 Task: Set "Frame packing" for "H.264/MPEG-4 Part 10/AVC encoder (x264)" to side by side.
Action: Mouse moved to (141, 91)
Screenshot: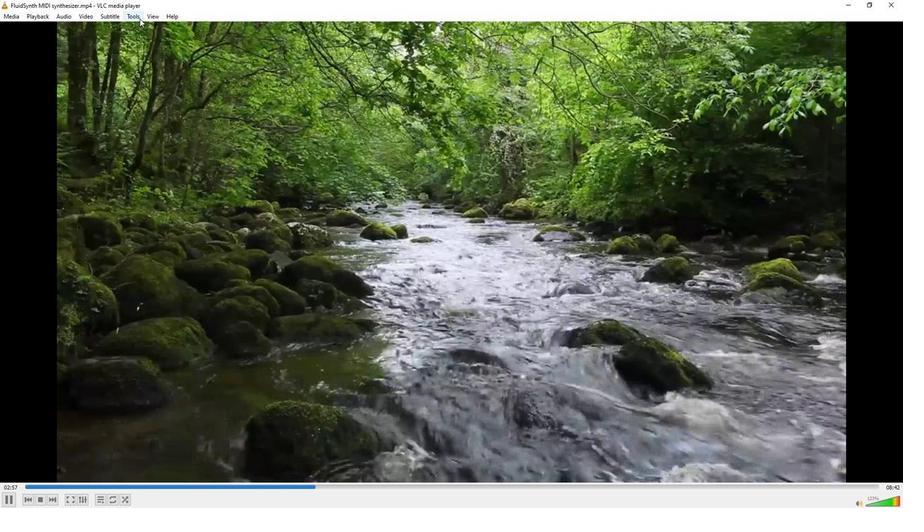 
Action: Mouse pressed left at (141, 91)
Screenshot: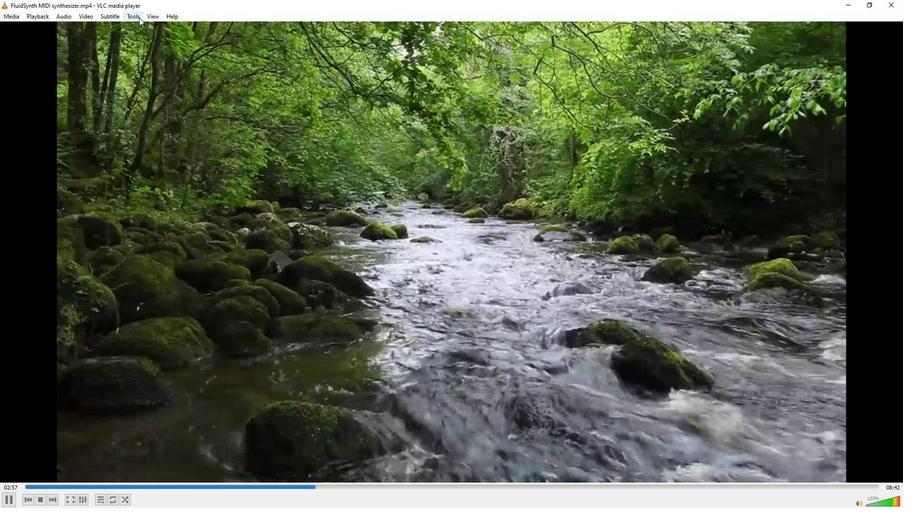 
Action: Mouse moved to (146, 175)
Screenshot: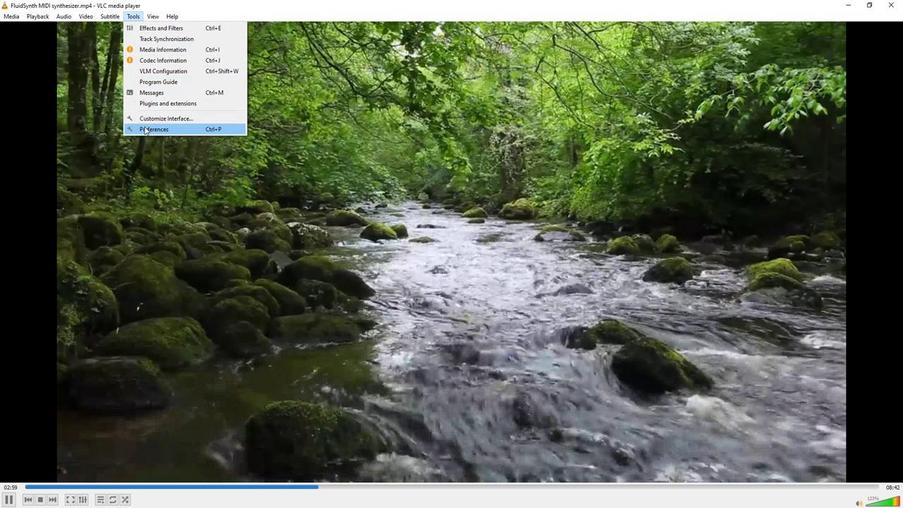 
Action: Mouse pressed left at (146, 175)
Screenshot: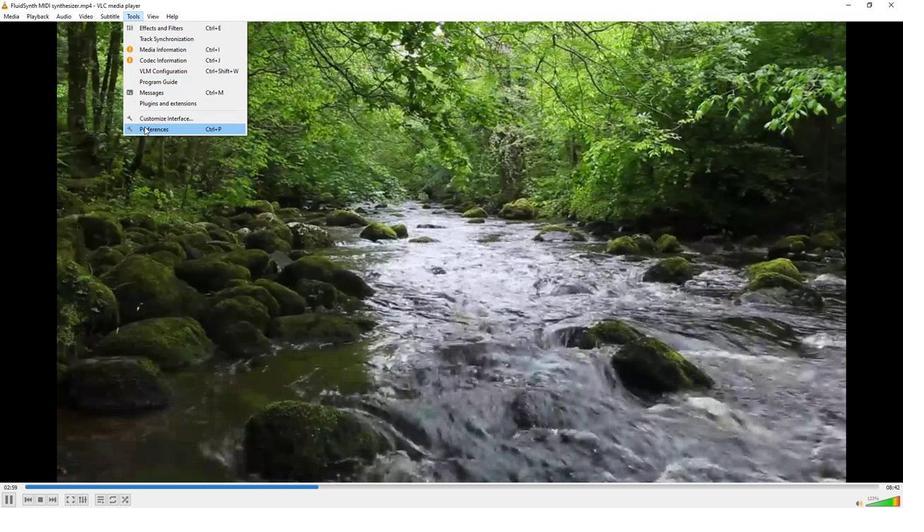 
Action: Mouse moved to (112, 381)
Screenshot: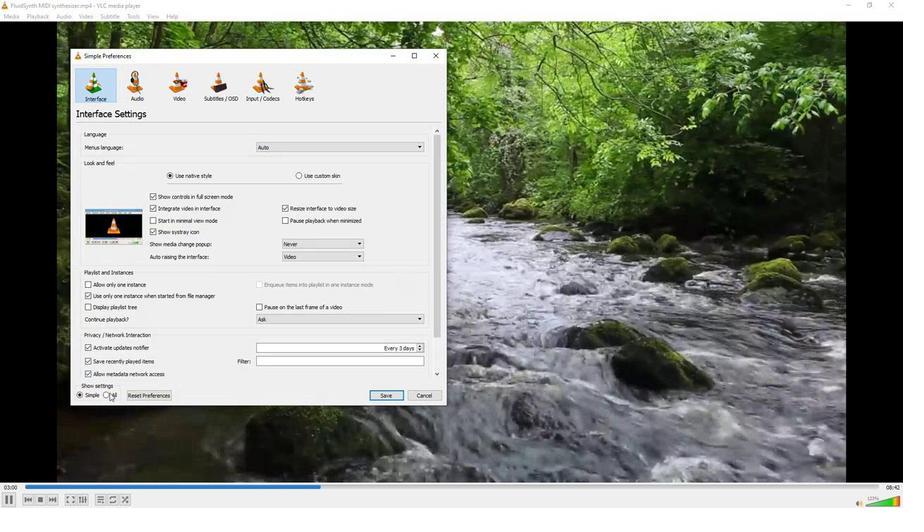 
Action: Mouse pressed left at (112, 381)
Screenshot: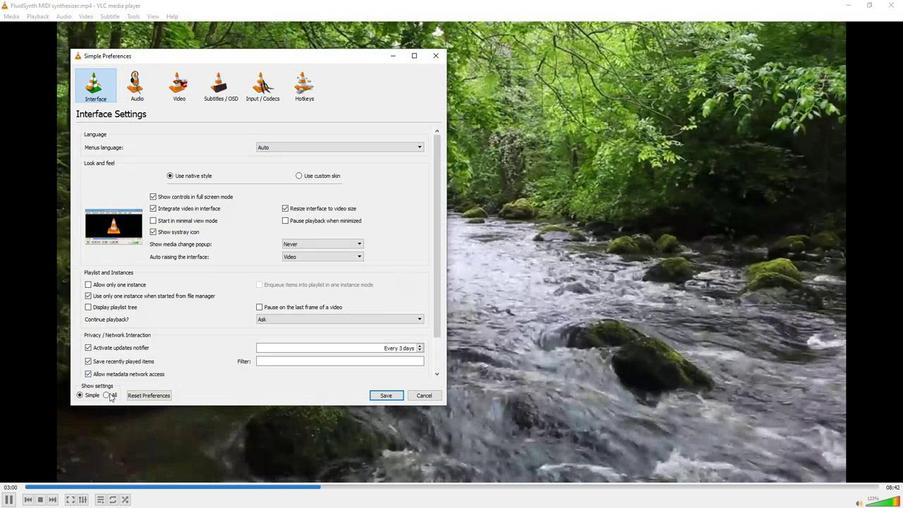 
Action: Mouse moved to (96, 312)
Screenshot: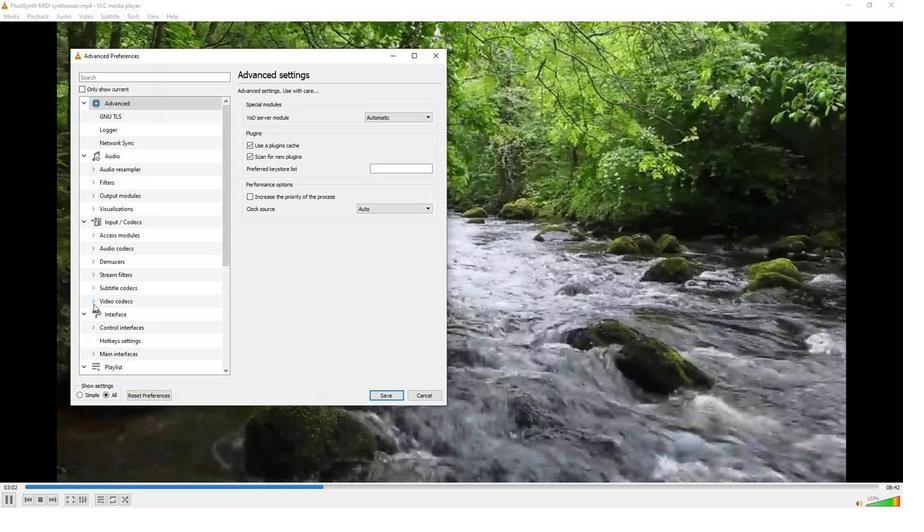 
Action: Mouse pressed left at (96, 312)
Screenshot: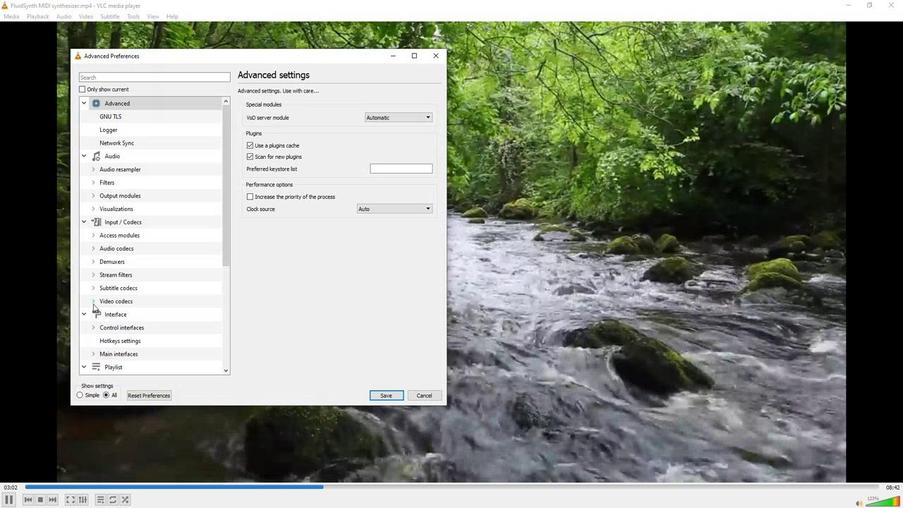 
Action: Mouse moved to (108, 340)
Screenshot: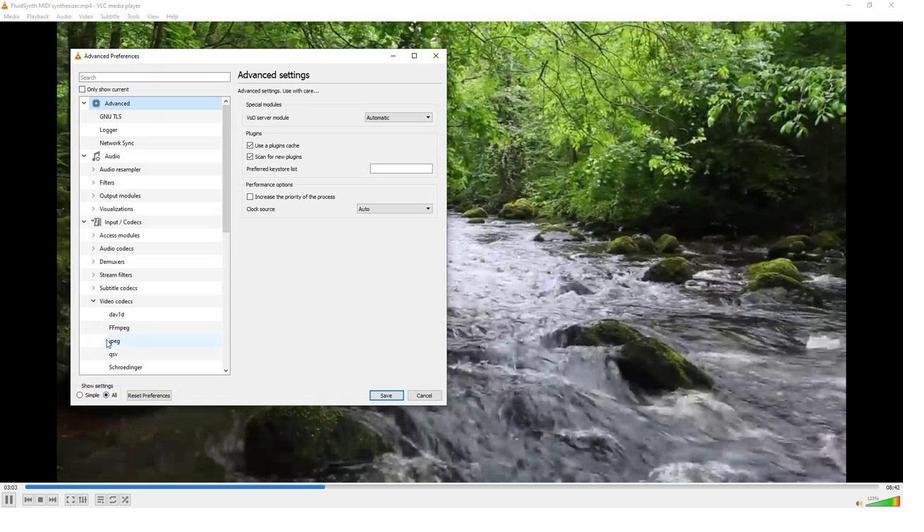 
Action: Mouse scrolled (108, 339) with delta (0, 0)
Screenshot: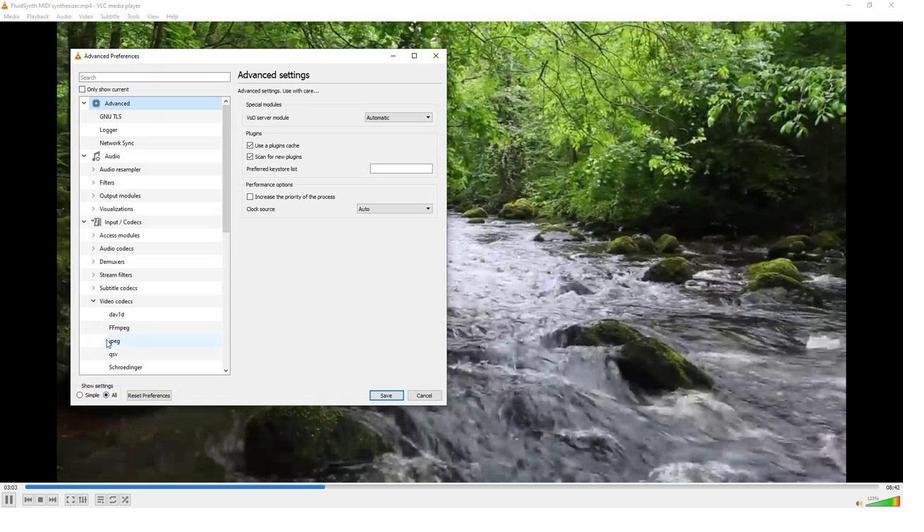 
Action: Mouse moved to (115, 358)
Screenshot: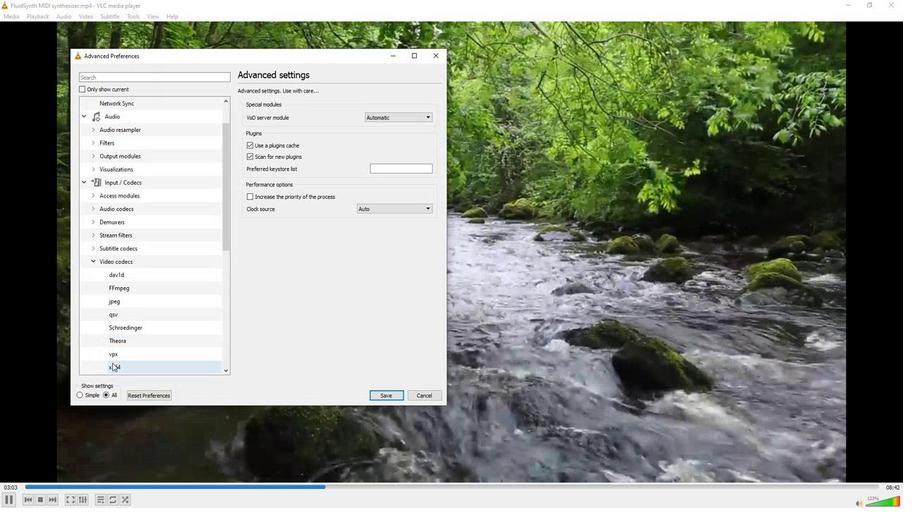 
Action: Mouse pressed left at (115, 358)
Screenshot: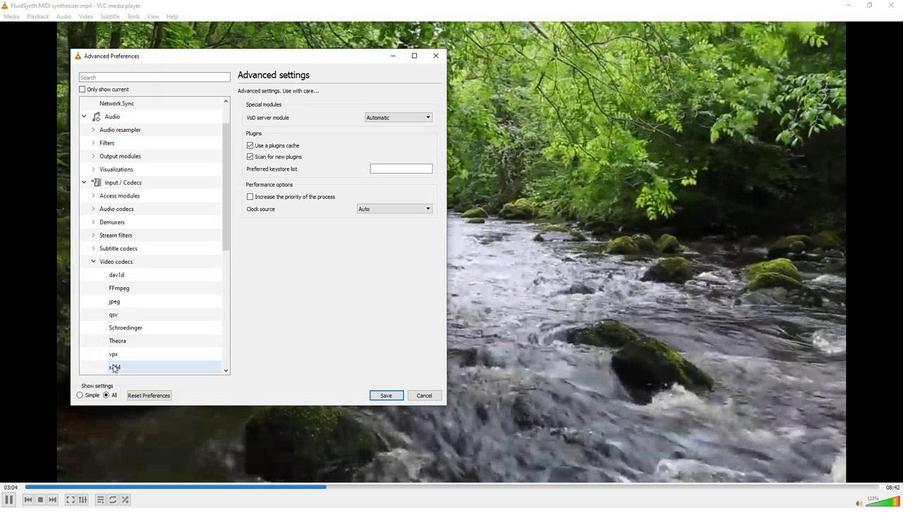 
Action: Mouse moved to (257, 366)
Screenshot: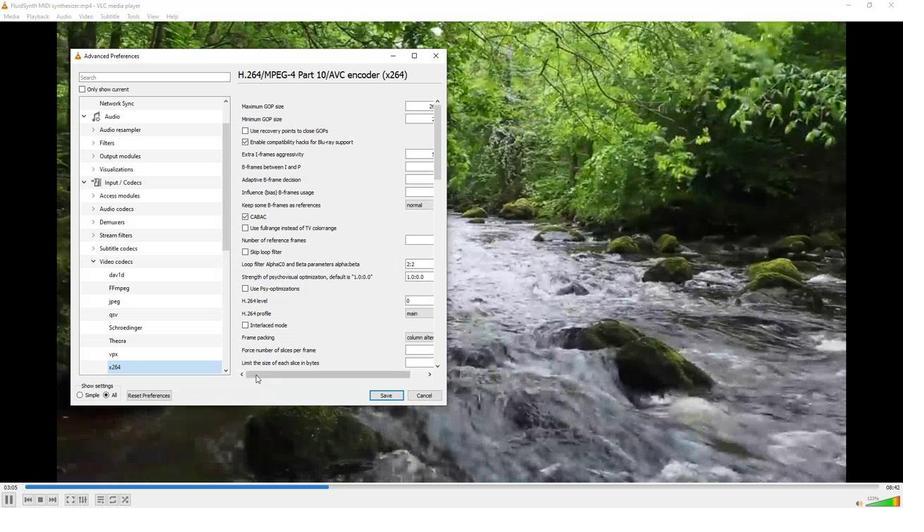
Action: Mouse pressed left at (257, 366)
Screenshot: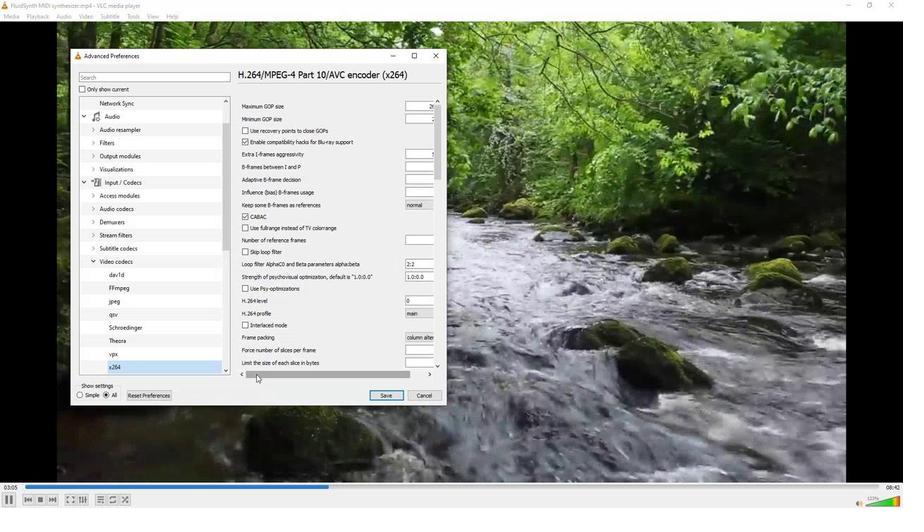 
Action: Mouse moved to (395, 338)
Screenshot: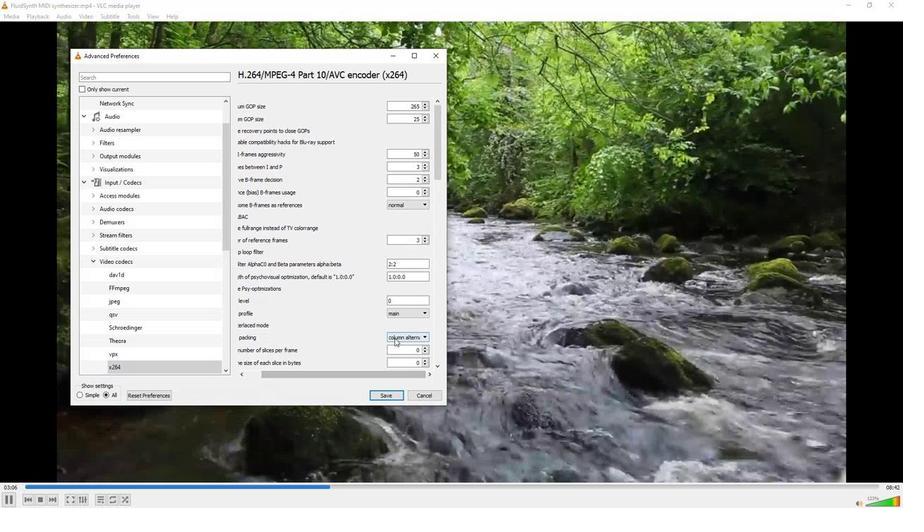 
Action: Mouse pressed left at (395, 338)
Screenshot: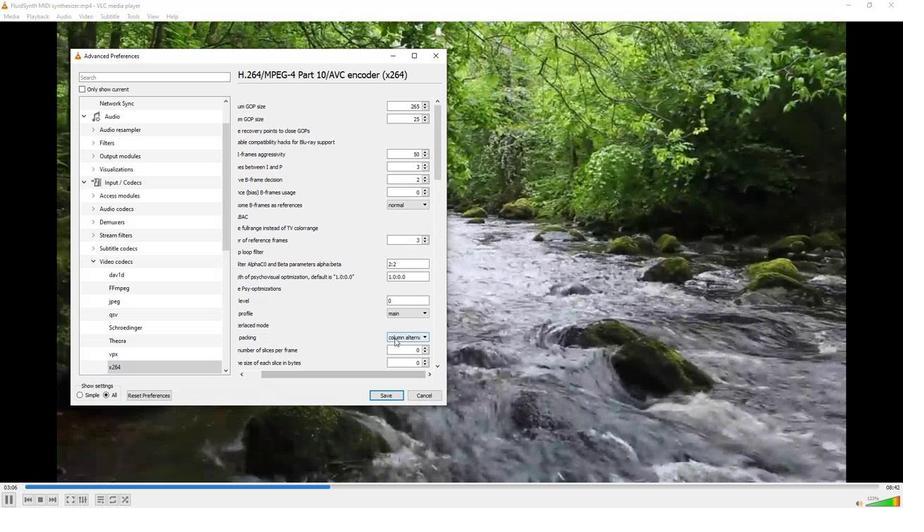 
Action: Mouse moved to (398, 362)
Screenshot: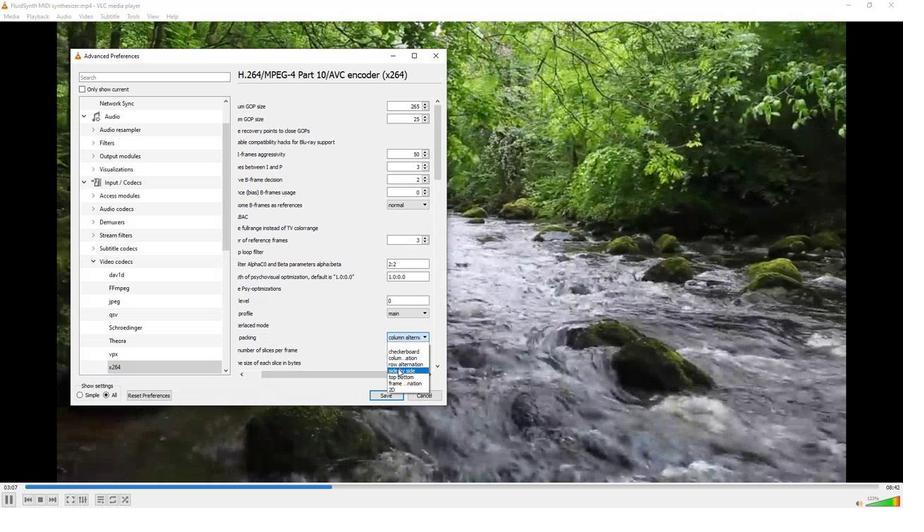 
Action: Mouse pressed left at (398, 362)
Screenshot: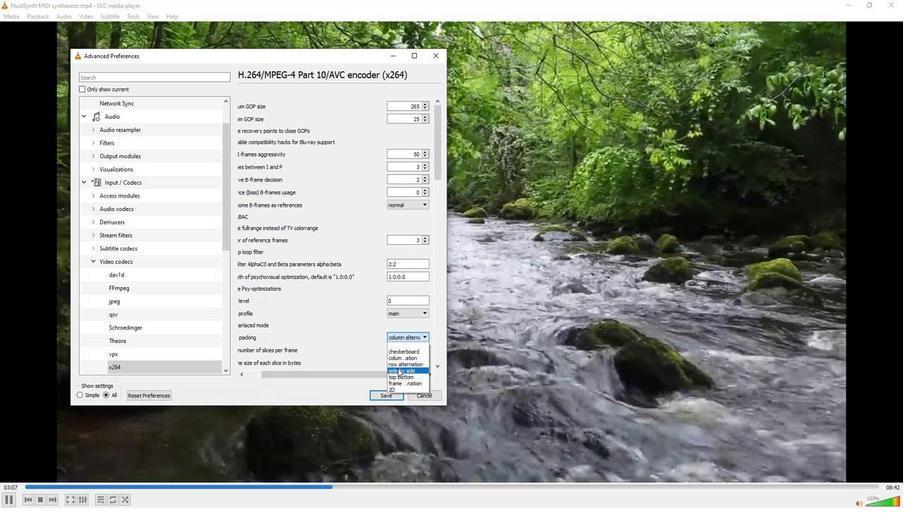 
